 Task: Invite Team Member Softage.1@softage.net to Workspace Domain Name Registrars. Invite Team Member Softage.2@softage.net to Workspace Domain Name Registrars. Invite Team Member Softage.3@softage.net to Workspace Domain Name Registrars. Invite Team Member Softage.4@softage.net to Workspace Domain Name Registrars
Action: Mouse moved to (780, 109)
Screenshot: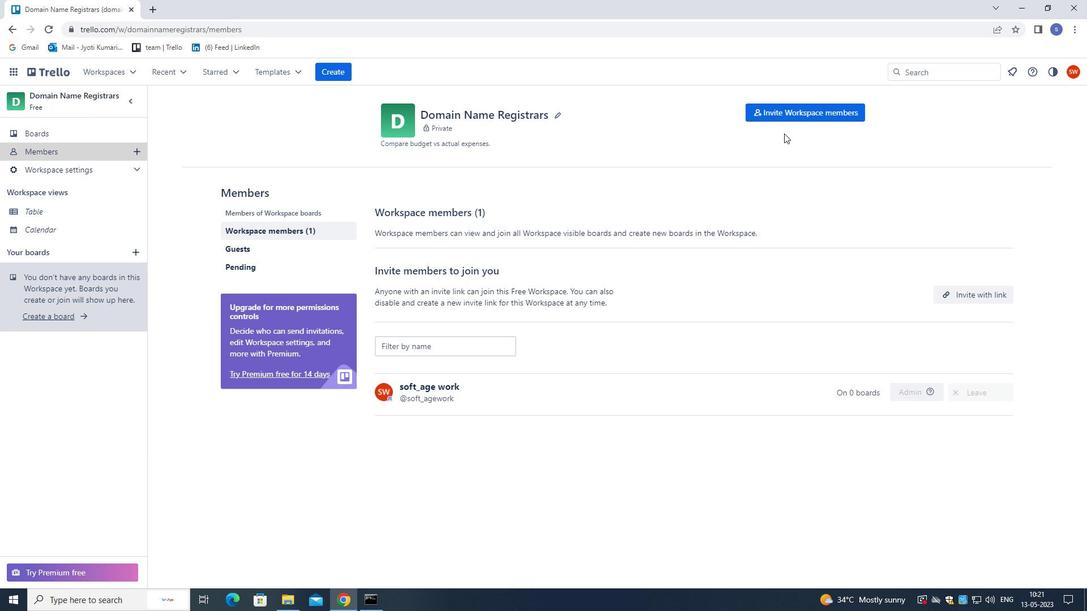 
Action: Mouse pressed left at (780, 109)
Screenshot: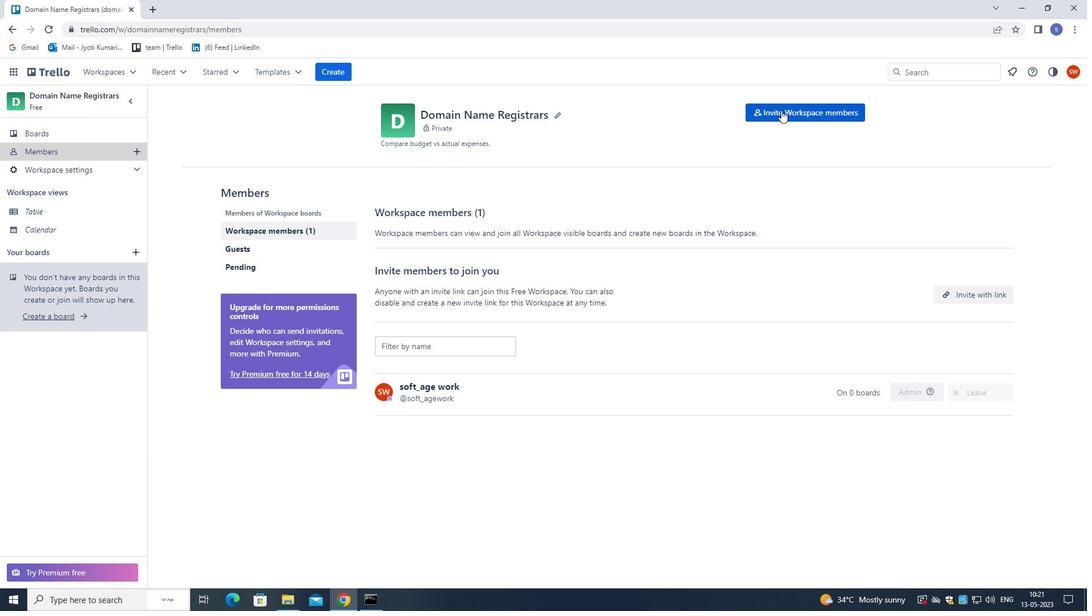 
Action: Key pressed softage.1<Key.shift>@SOFTAGE.NET
Screenshot: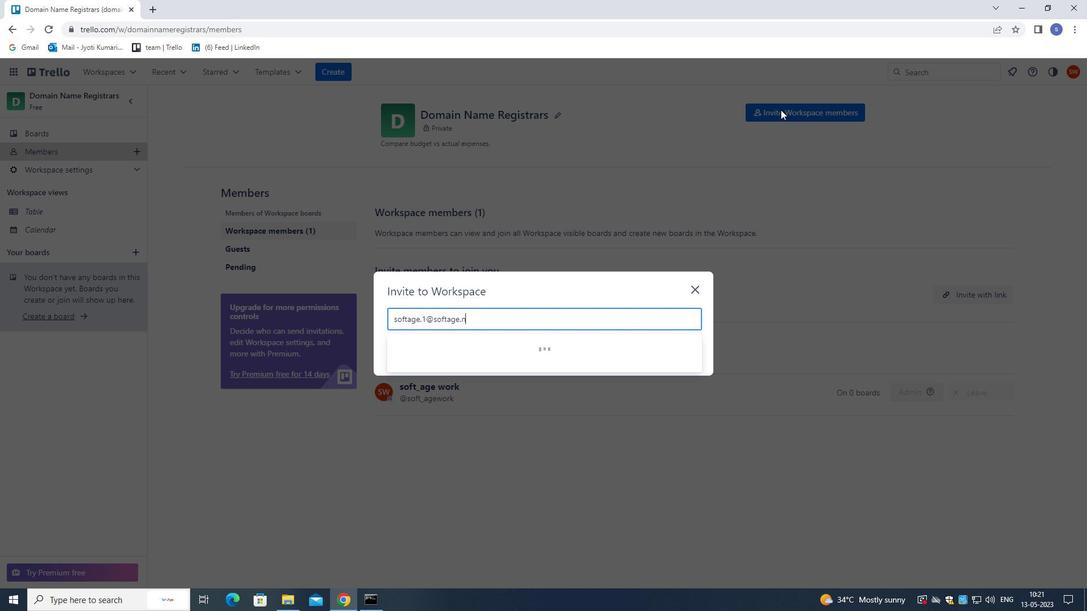 
Action: Mouse moved to (420, 355)
Screenshot: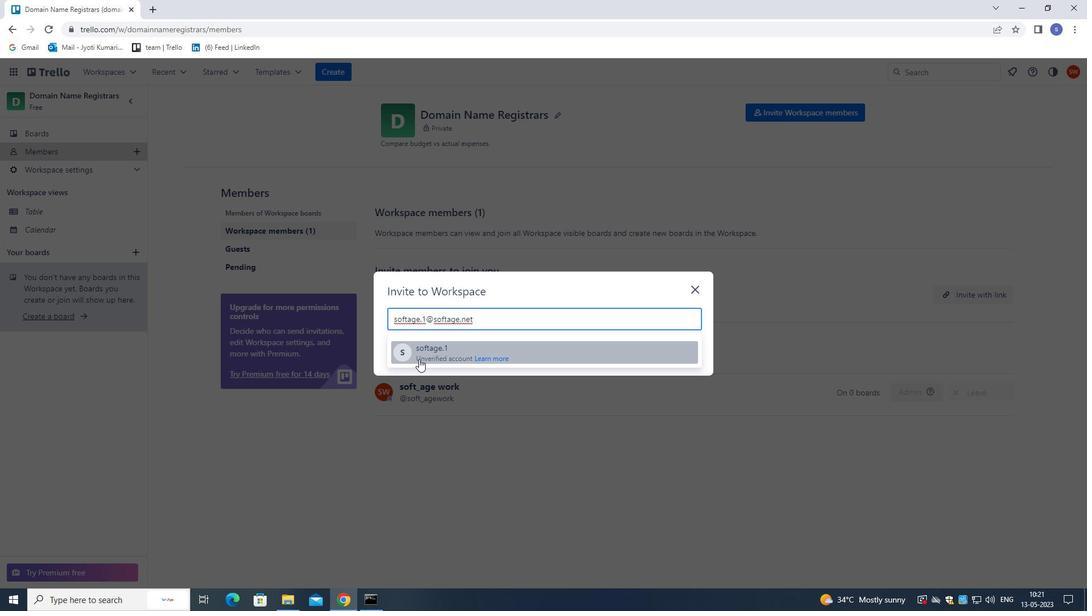 
Action: Mouse pressed left at (420, 355)
Screenshot: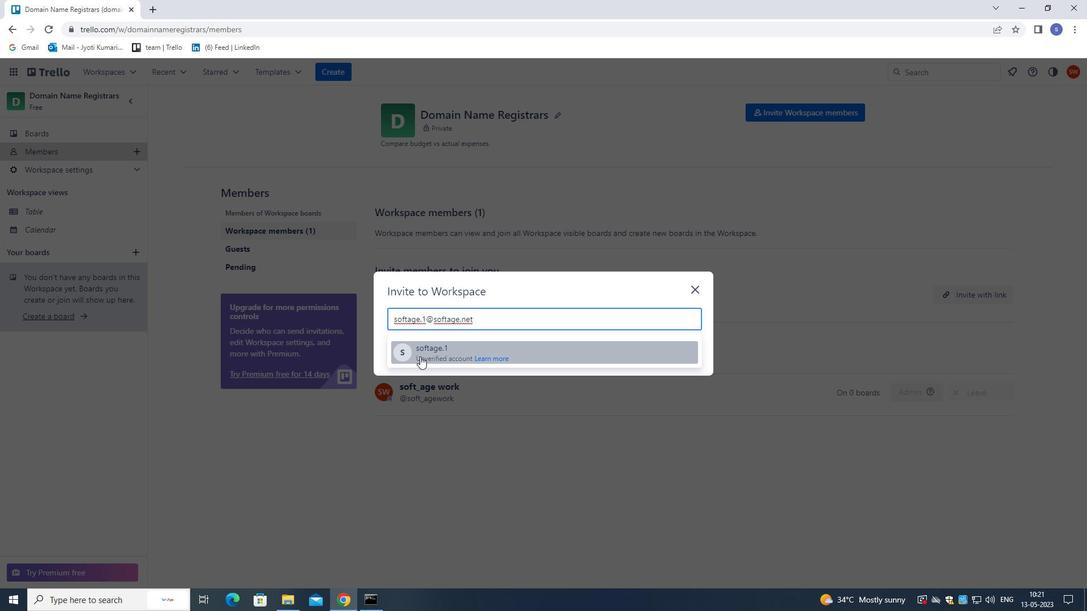 
Action: Mouse moved to (682, 293)
Screenshot: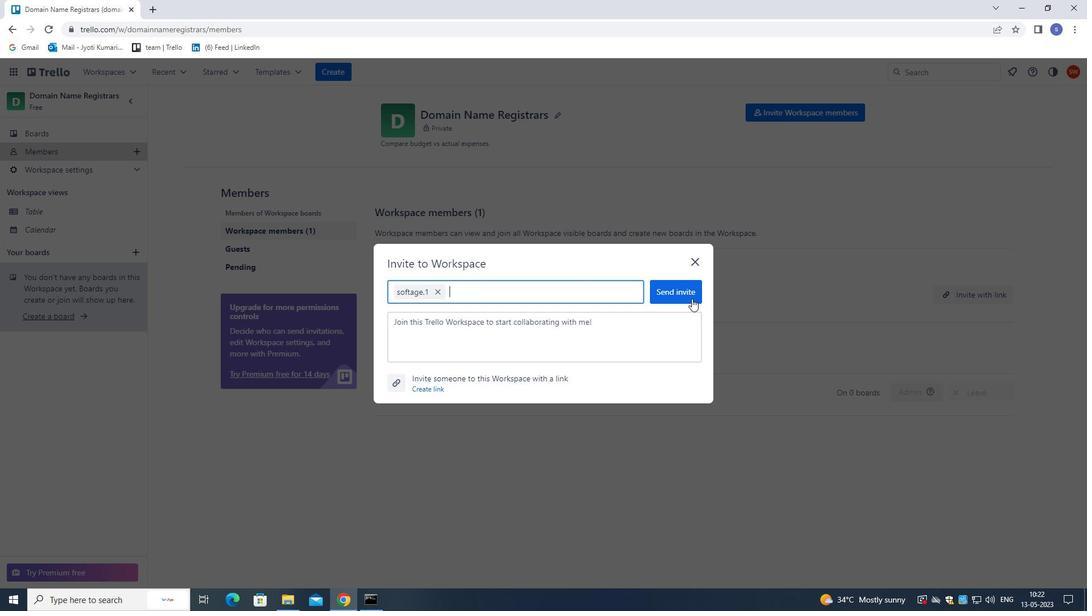 
Action: Mouse pressed left at (682, 293)
Screenshot: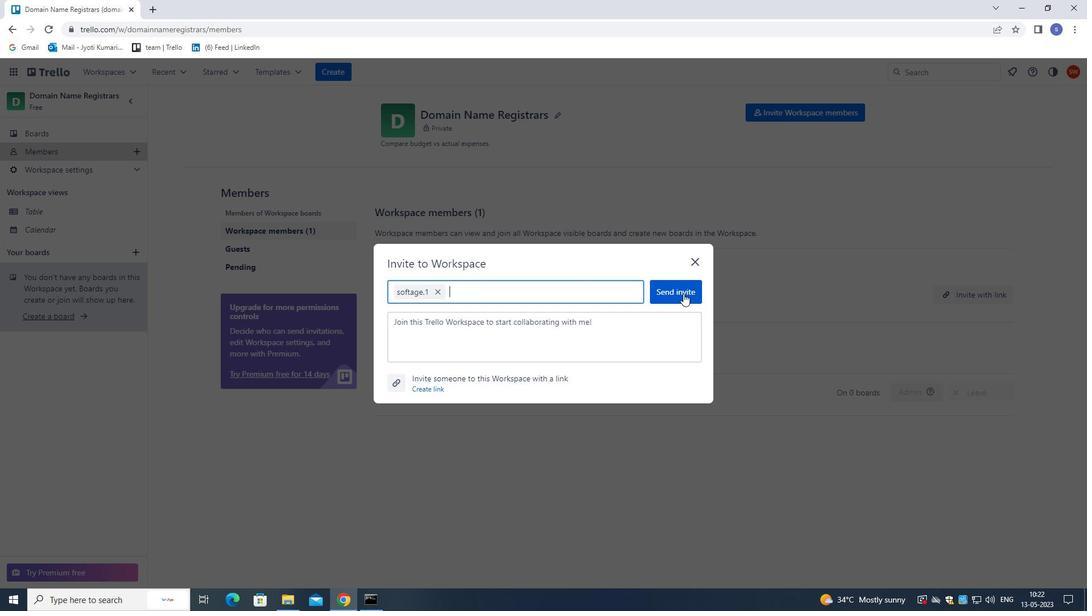 
Action: Mouse moved to (755, 113)
Screenshot: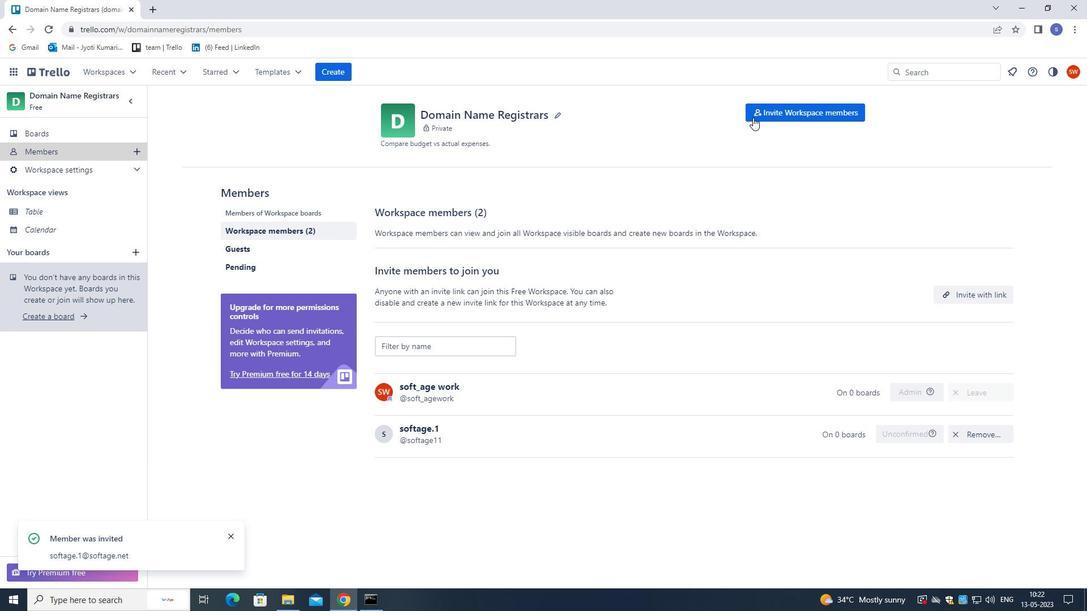 
Action: Mouse pressed left at (755, 113)
Screenshot: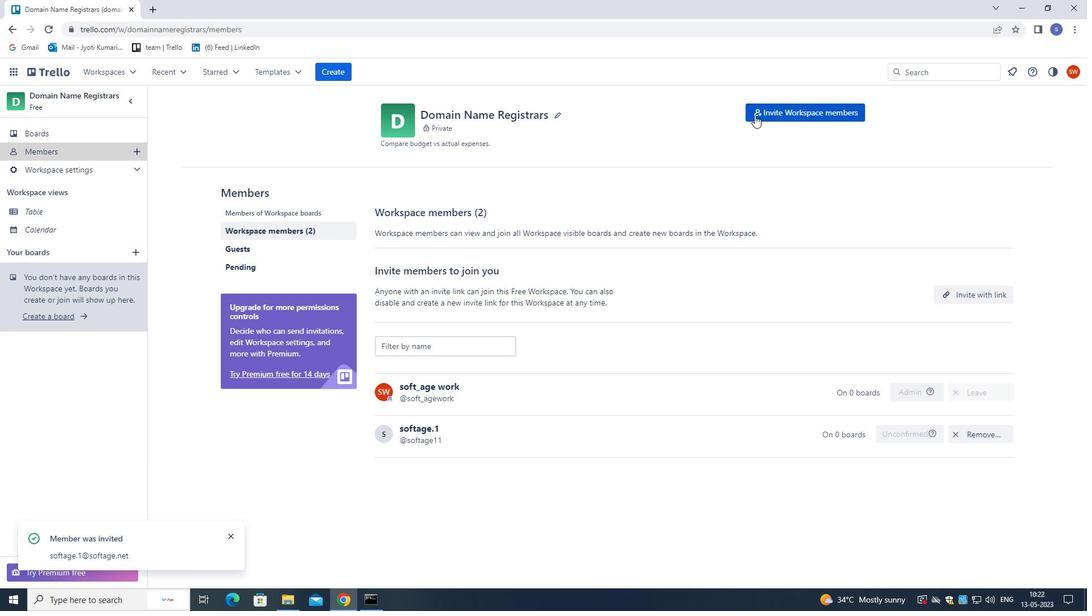 
Action: Mouse moved to (758, 111)
Screenshot: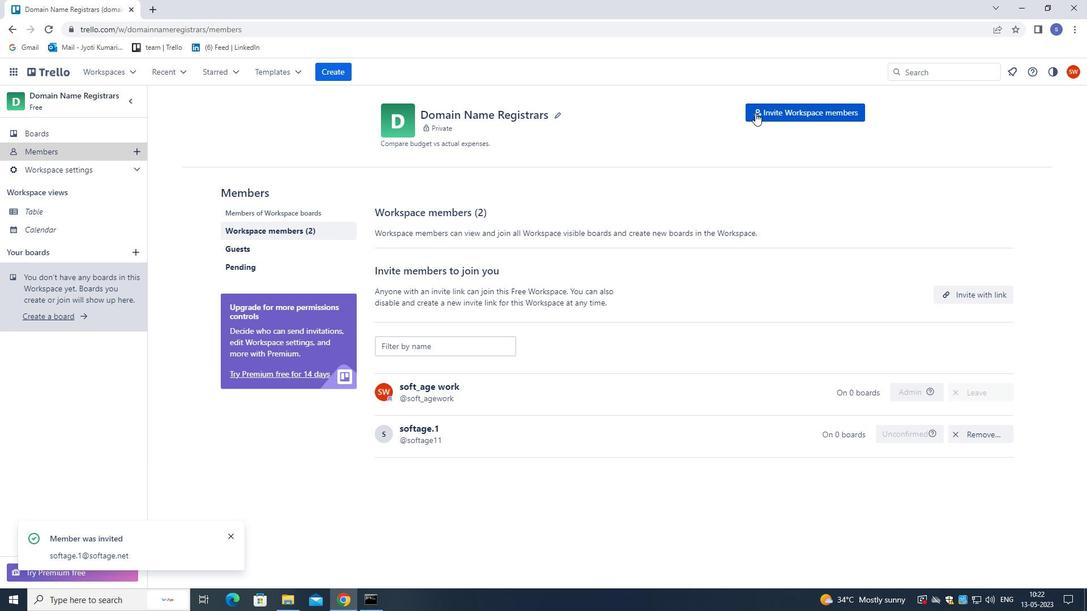 
Action: Key pressed SOG<Key.backspace>FTAGE,<Key.backspace>.2<Key.shift>@SOFTAGE.NET
Screenshot: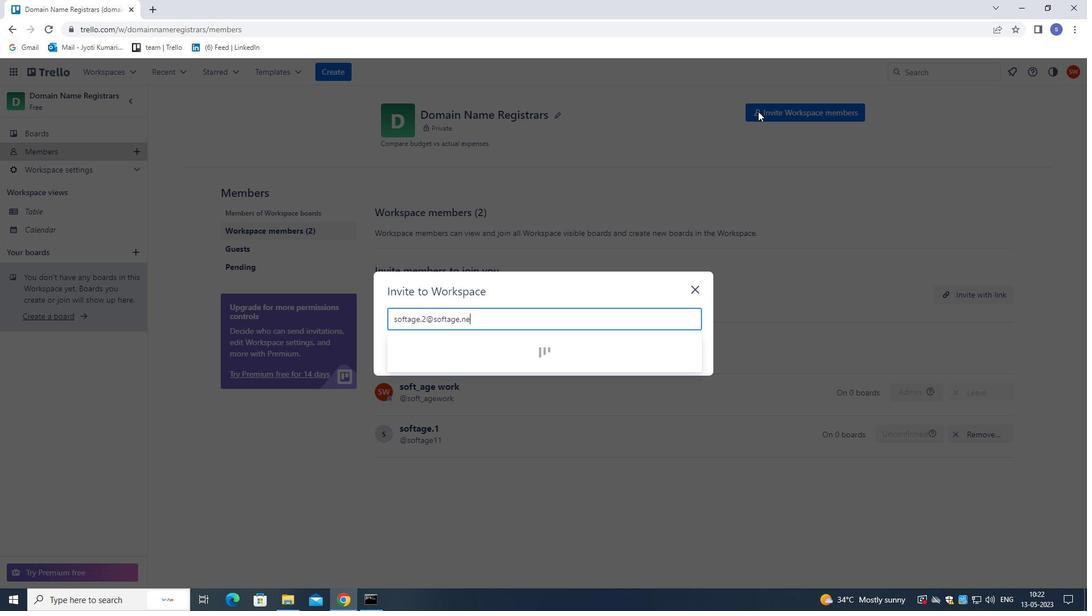 
Action: Mouse moved to (486, 342)
Screenshot: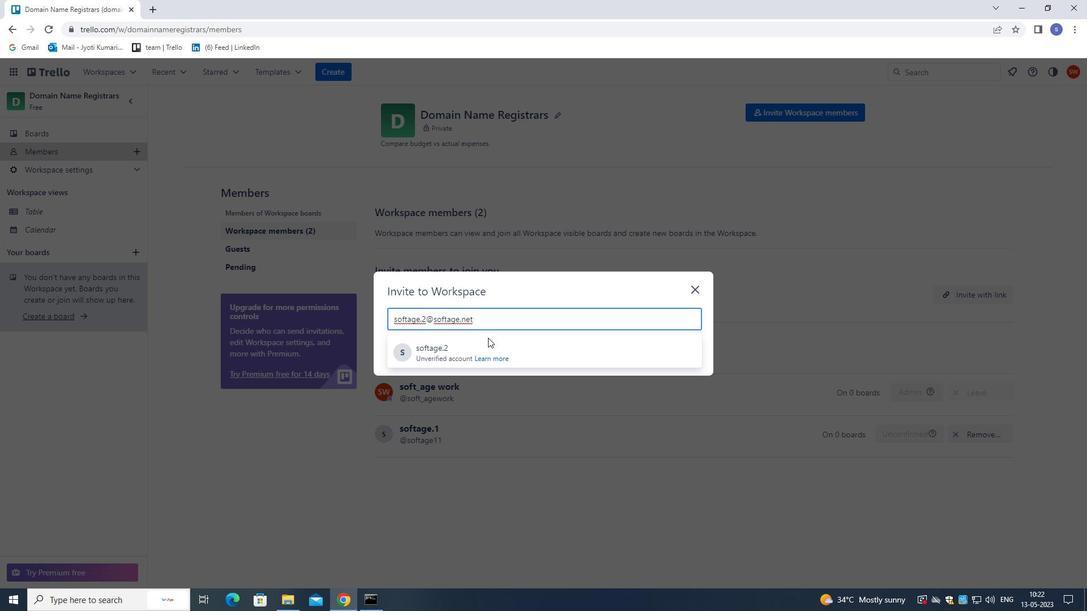 
Action: Mouse pressed left at (486, 342)
Screenshot: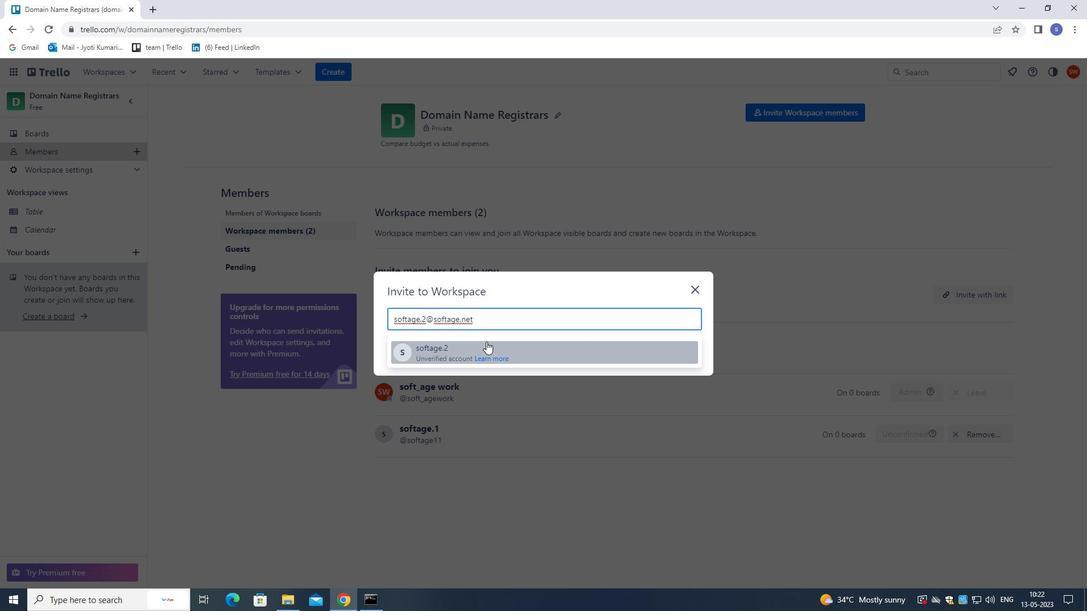 
Action: Mouse moved to (663, 285)
Screenshot: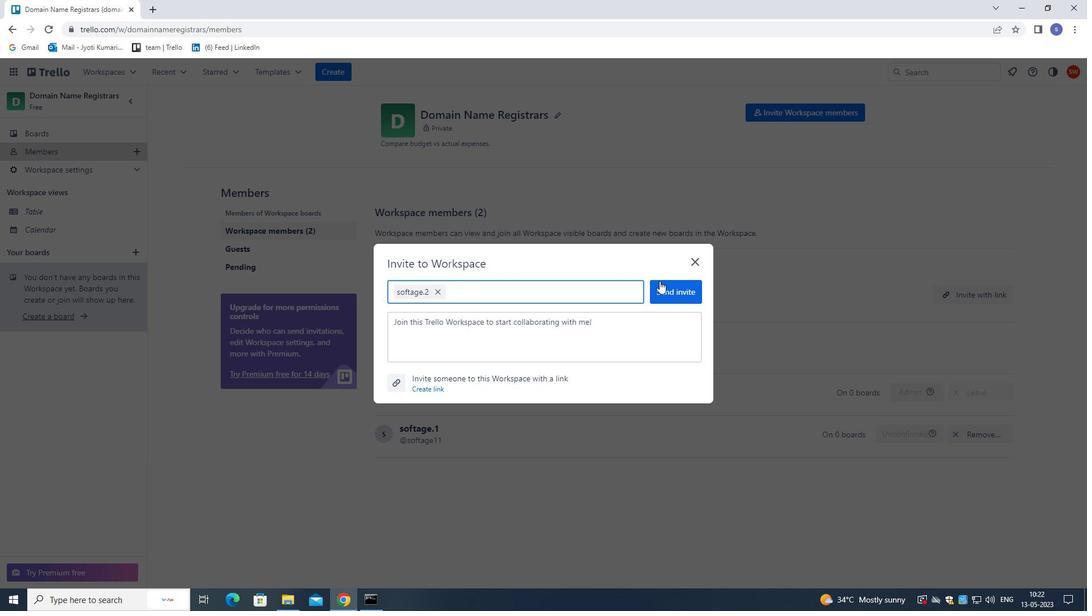 
Action: Mouse pressed left at (663, 285)
Screenshot: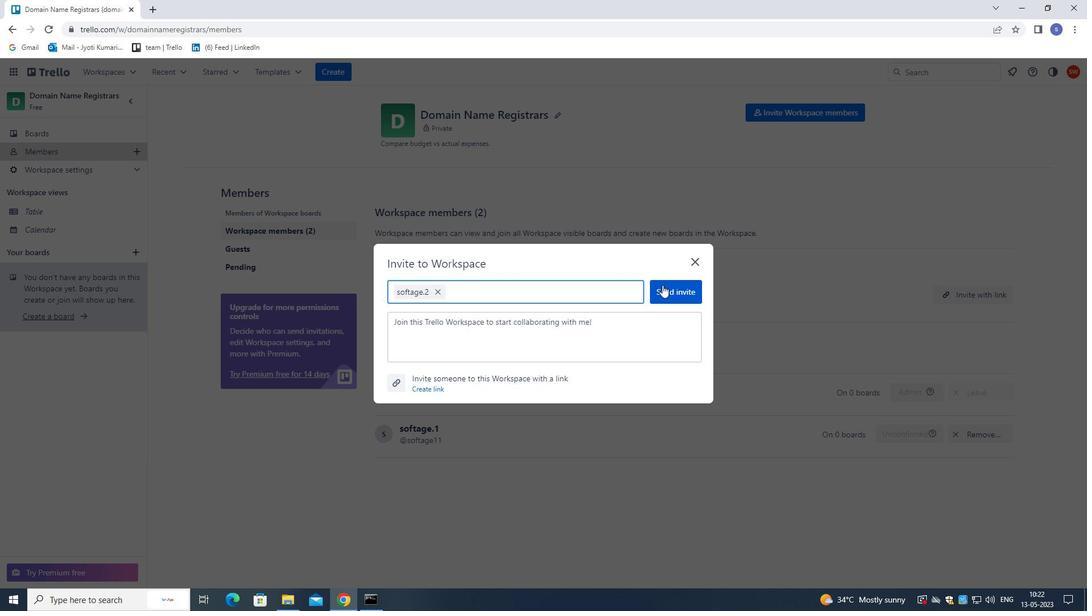 
Action: Mouse moved to (759, 108)
Screenshot: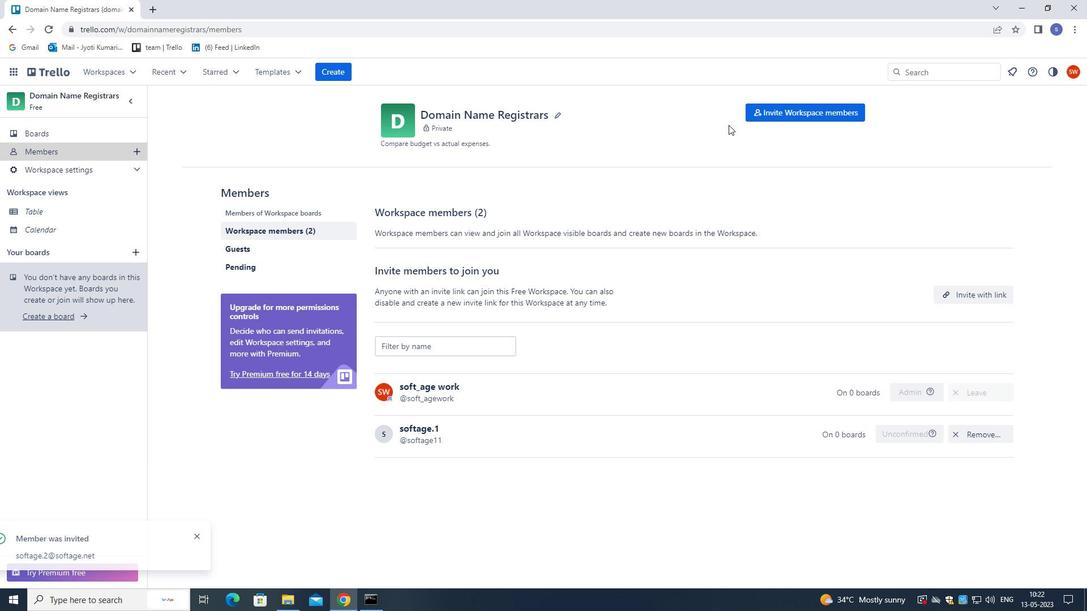 
Action: Mouse pressed left at (759, 108)
Screenshot: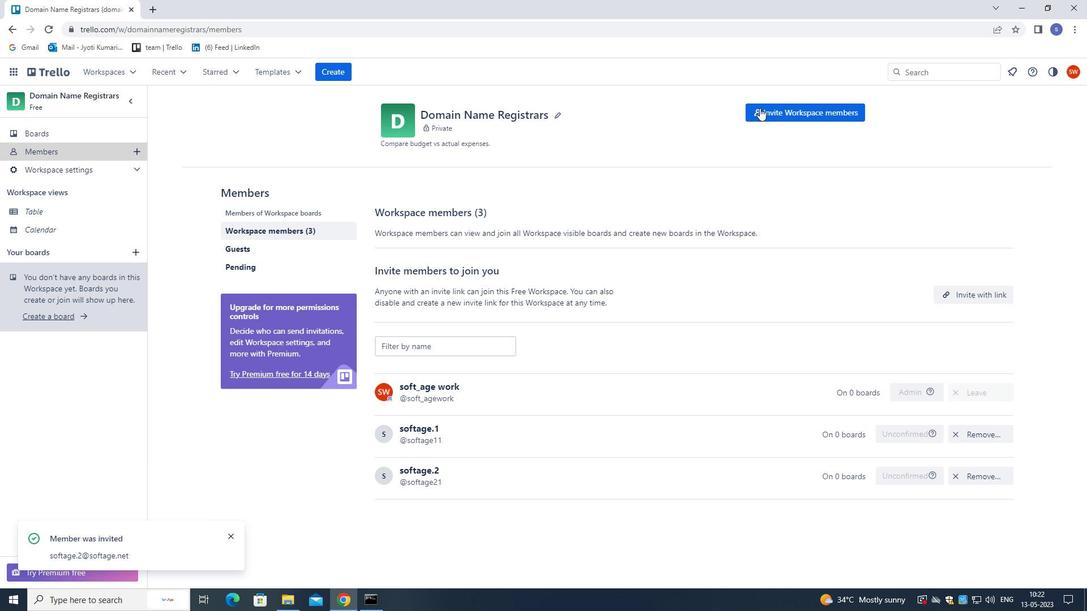 
Action: Mouse moved to (761, 108)
Screenshot: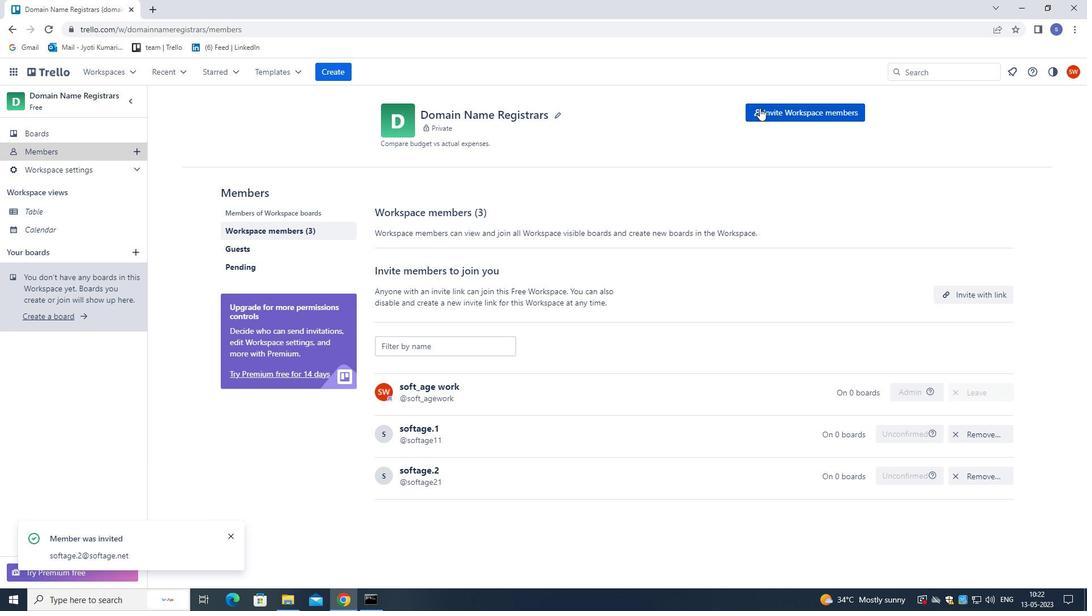 
Action: Key pressed SOFTAGE,<Key.backspace>.3<Key.shift>@SOFTAGE.NET
Screenshot: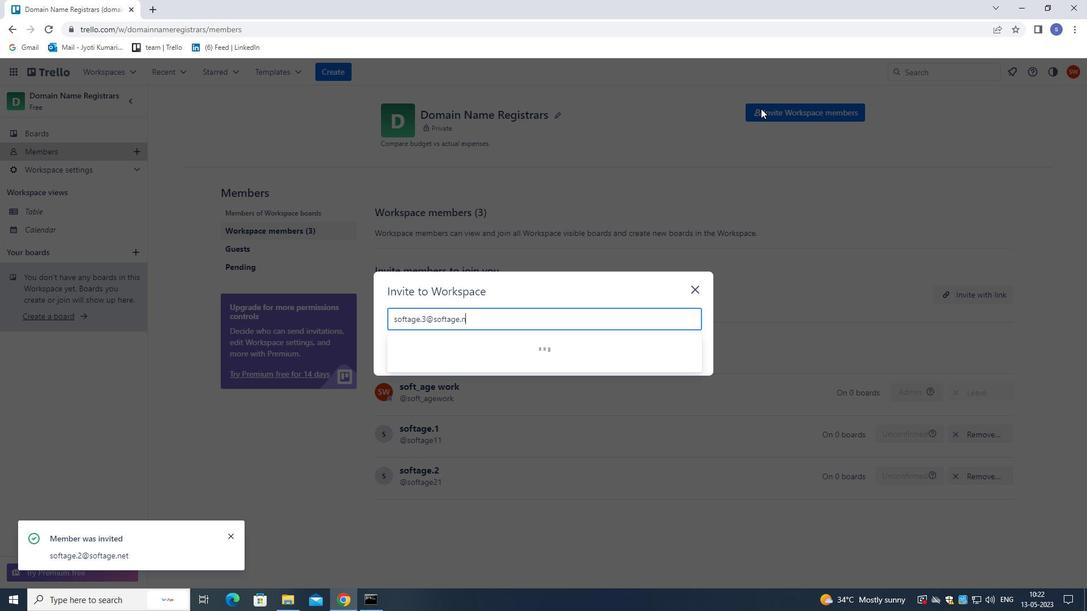
Action: Mouse moved to (534, 339)
Screenshot: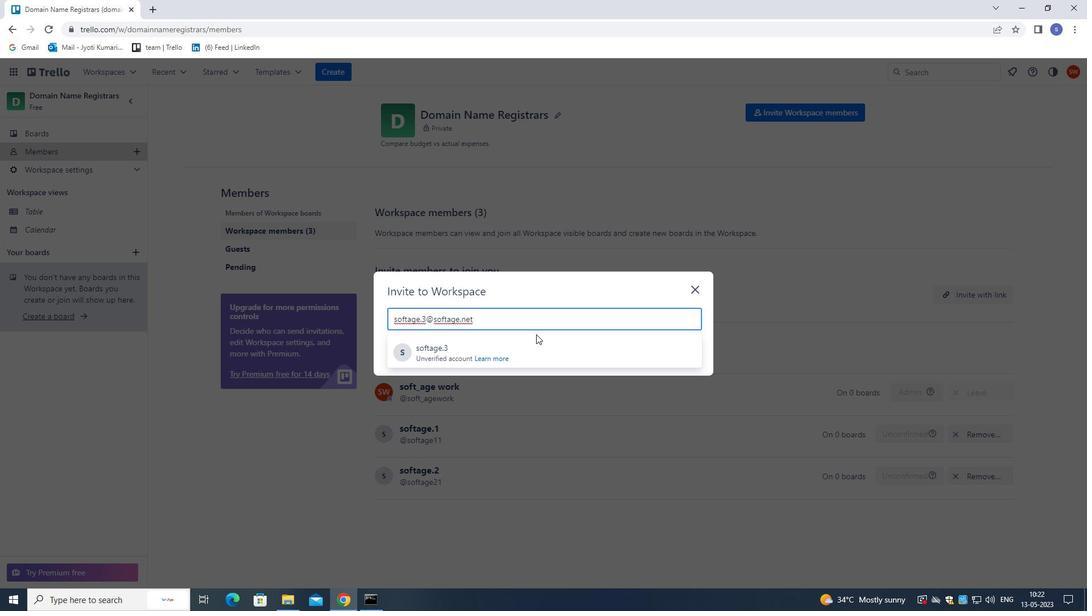 
Action: Mouse pressed left at (534, 339)
Screenshot: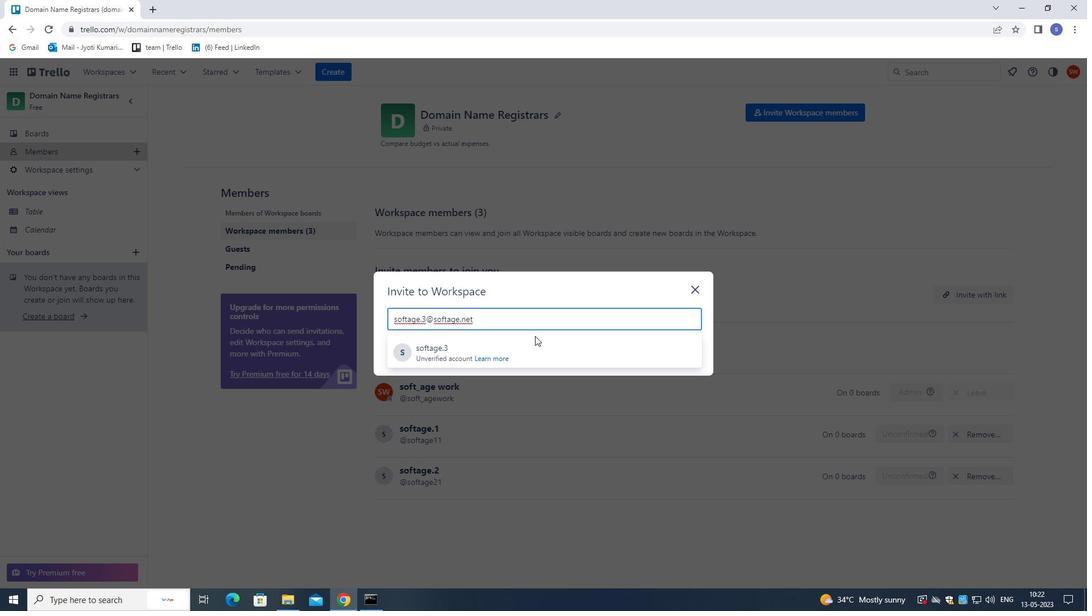 
Action: Mouse moved to (468, 351)
Screenshot: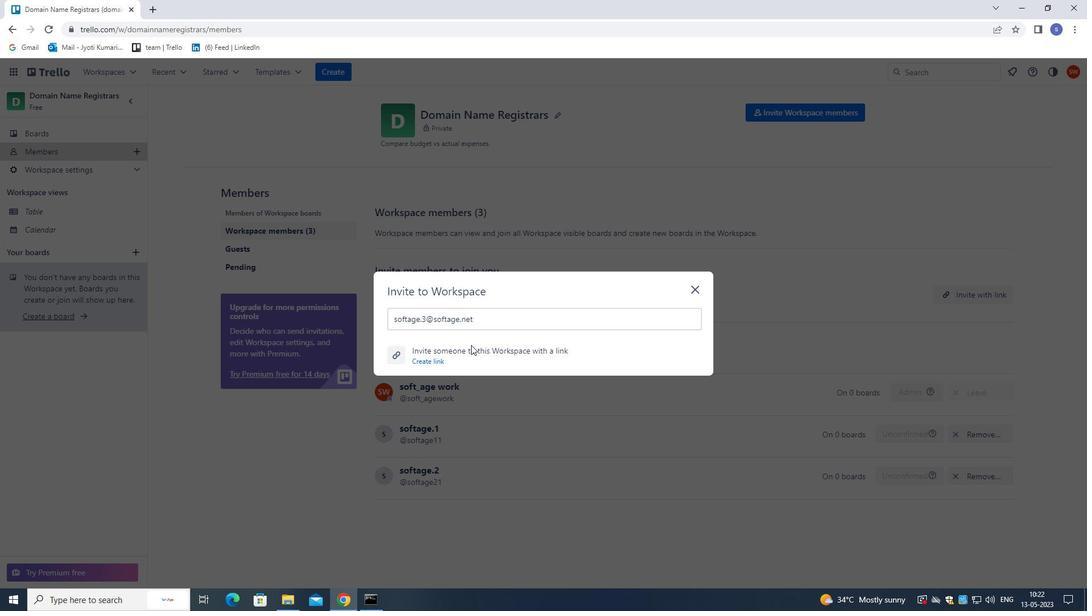 
Action: Mouse pressed left at (468, 351)
Screenshot: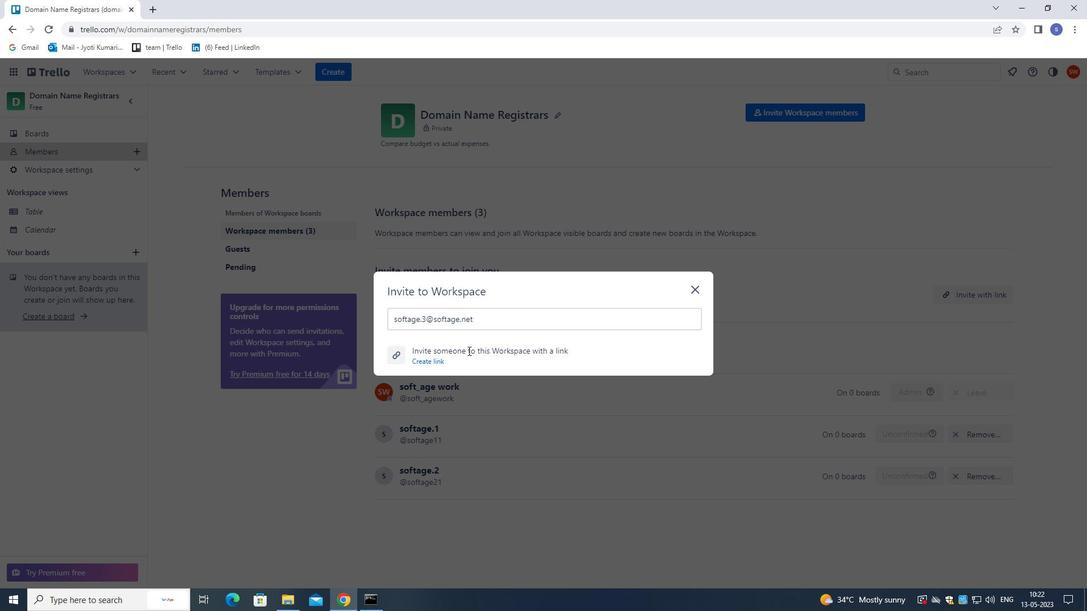 
Action: Mouse moved to (480, 317)
Screenshot: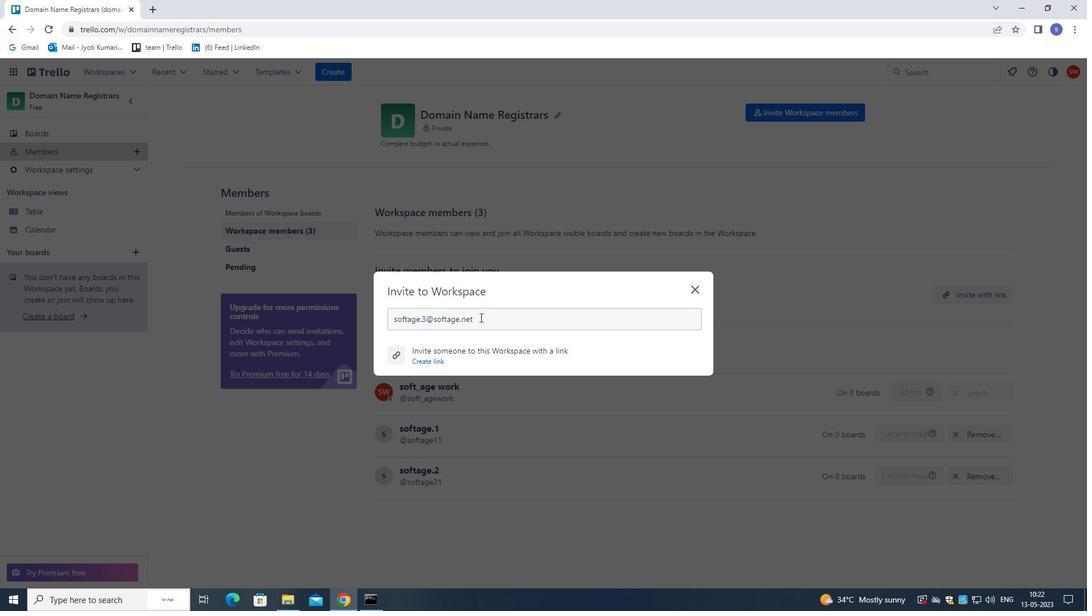
Action: Mouse pressed left at (480, 317)
Screenshot: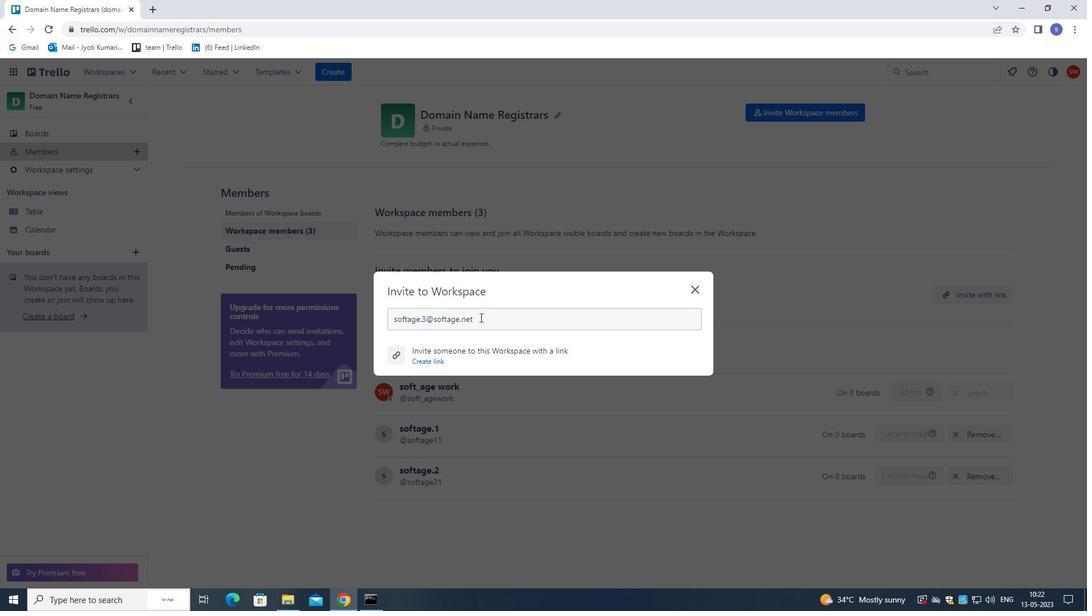 
Action: Key pressed <Key.backspace><Key.backspace><Key.backspace><Key.backspace><Key.backspace><Key.backspace><Key.backspace><Key.backspace><Key.backspace><Key.backspace>OFTAGE.NET
Screenshot: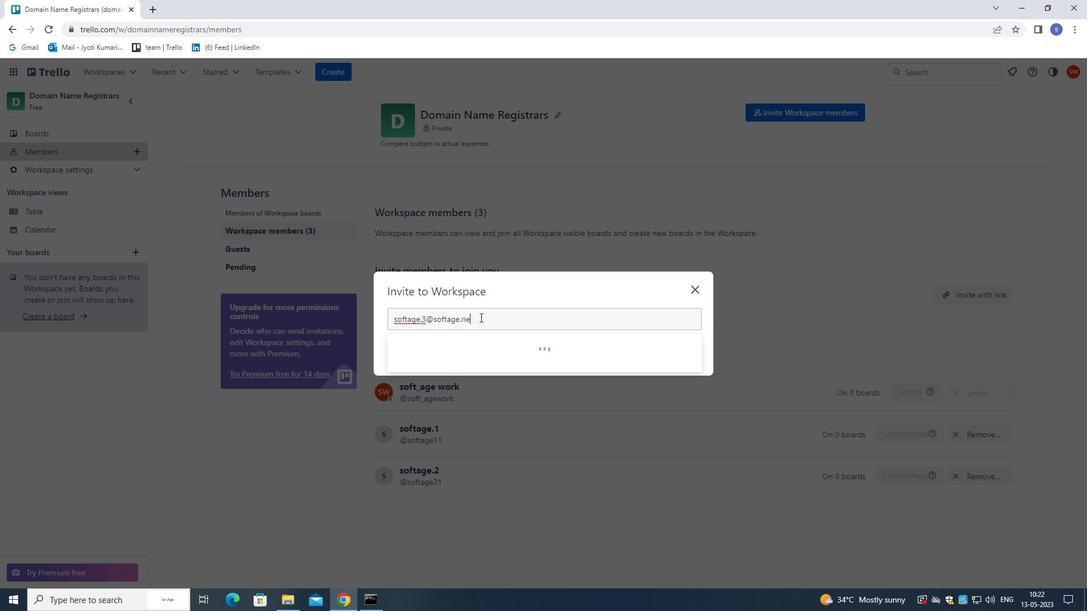 
Action: Mouse moved to (424, 345)
Screenshot: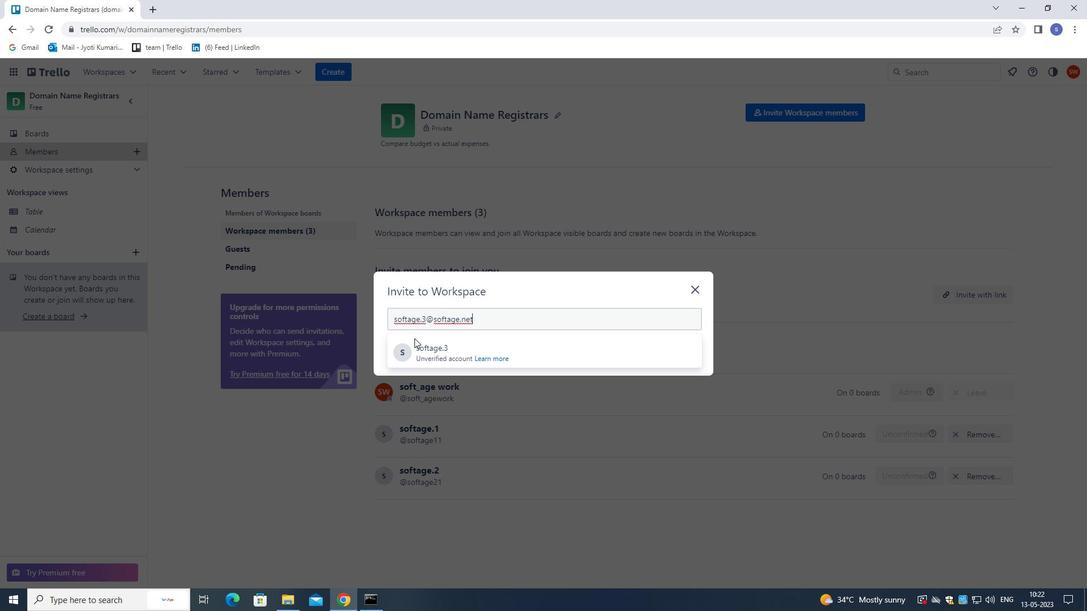 
Action: Mouse pressed left at (424, 345)
Screenshot: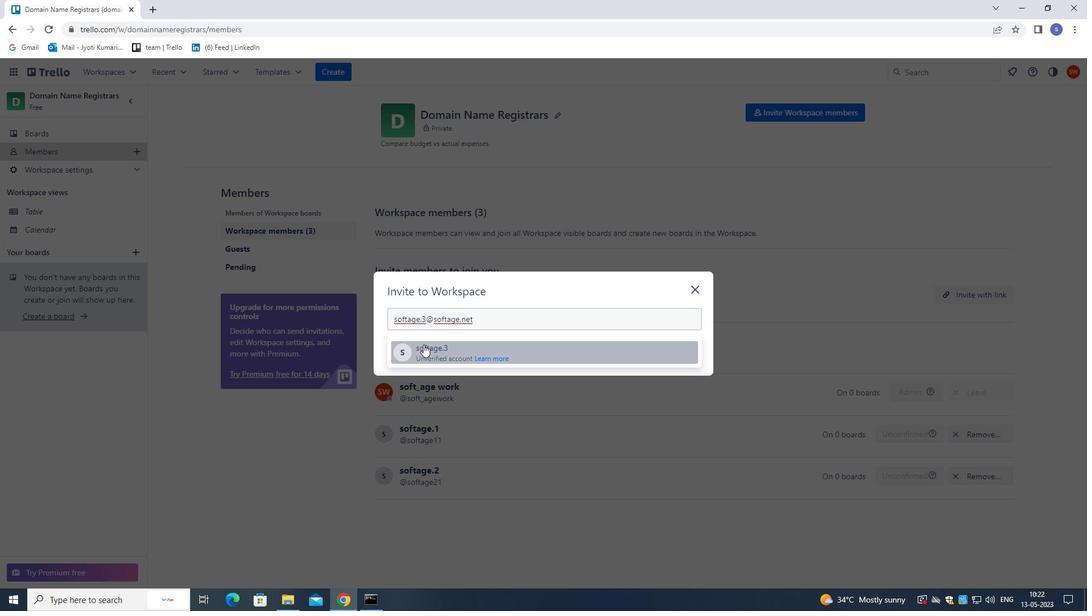 
Action: Mouse moved to (669, 295)
Screenshot: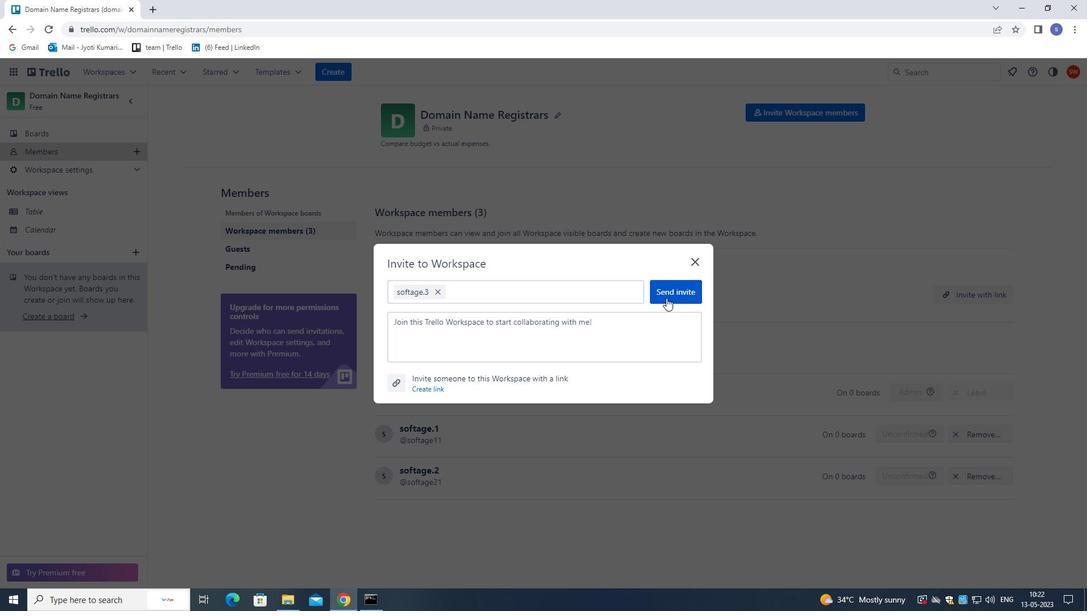 
Action: Mouse pressed left at (669, 295)
Screenshot: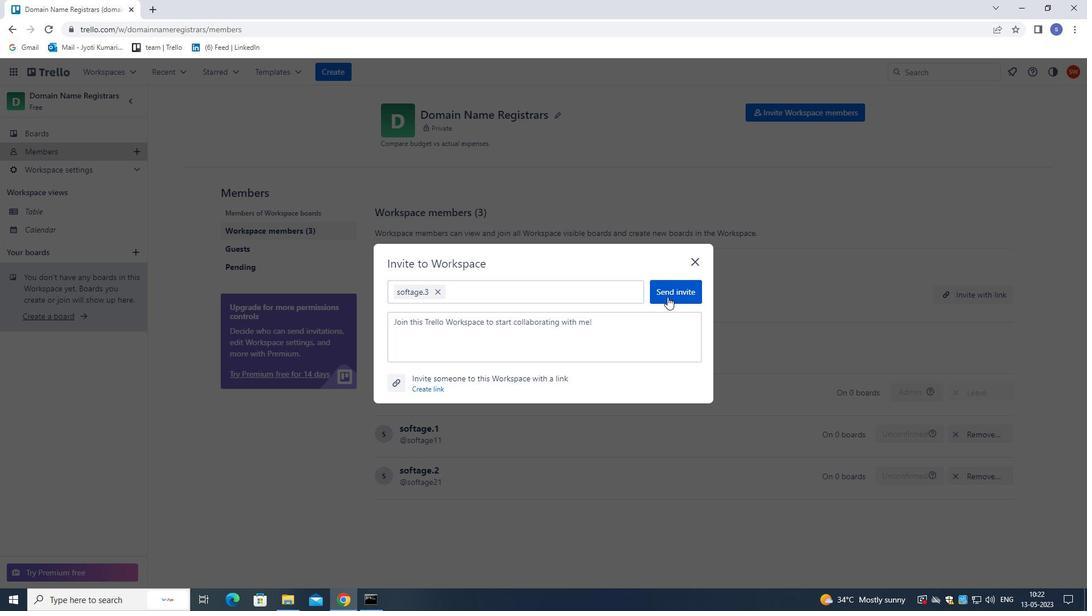 
Action: Mouse moved to (769, 111)
Screenshot: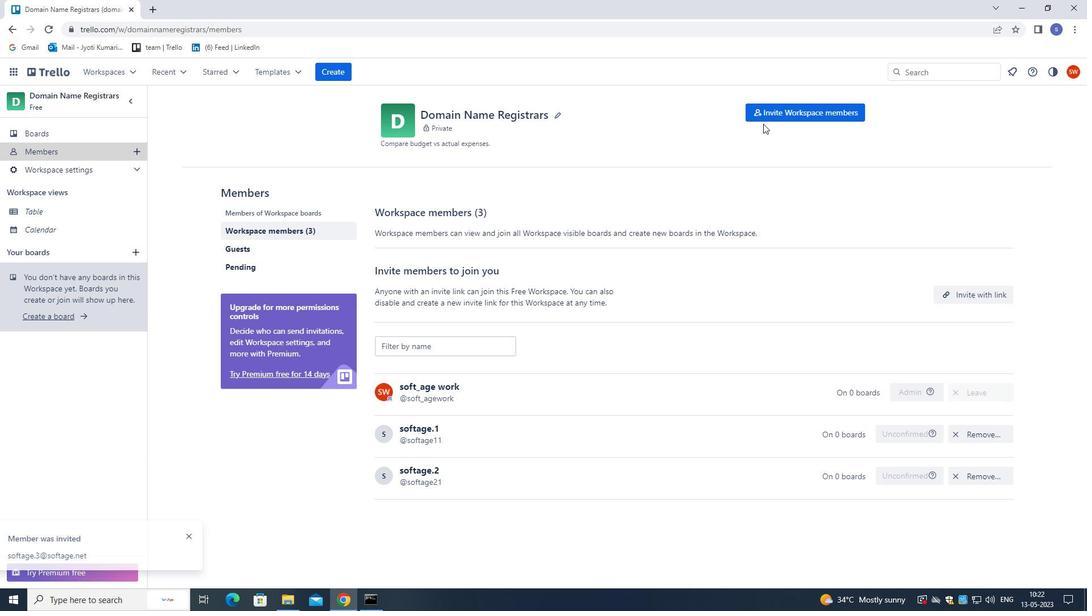 
Action: Mouse pressed left at (769, 111)
Screenshot: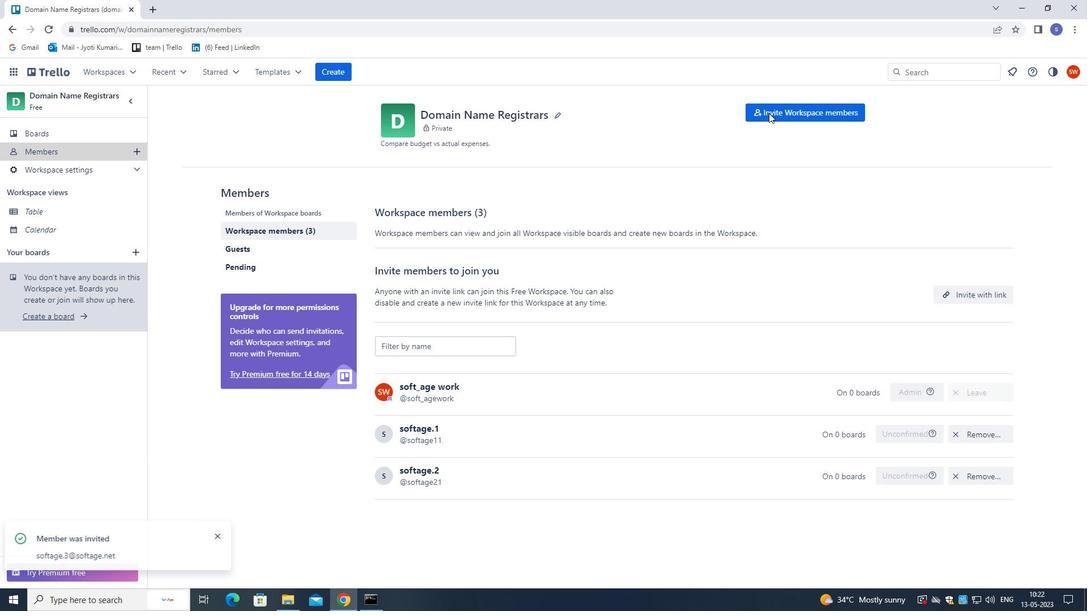 
Action: Mouse moved to (775, 111)
Screenshot: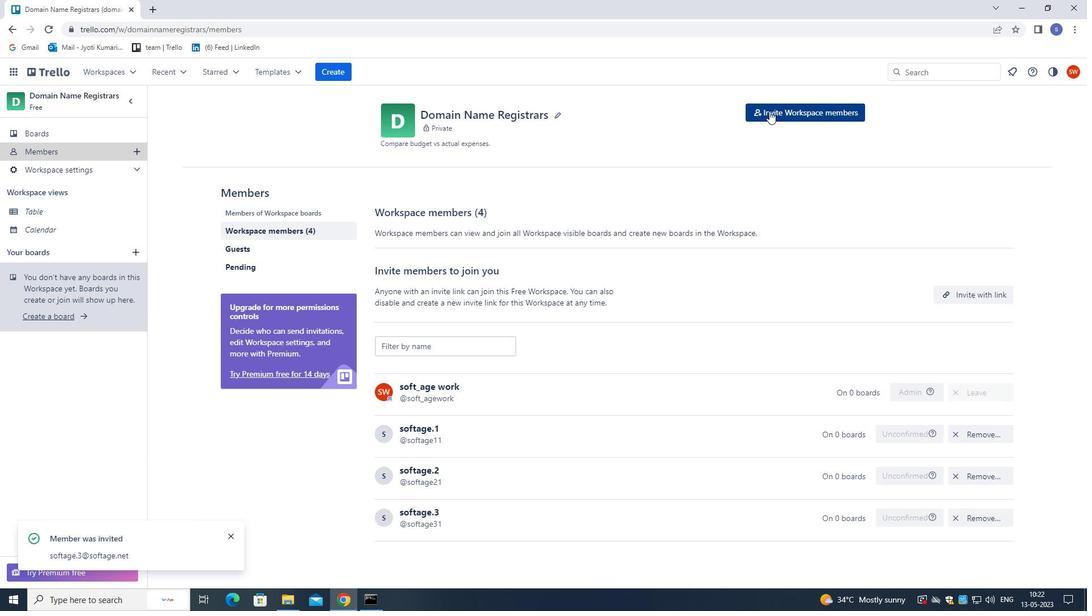 
Action: Key pressed SOFTAGE.4<Key.shift>@SOFTAGE.NET
Screenshot: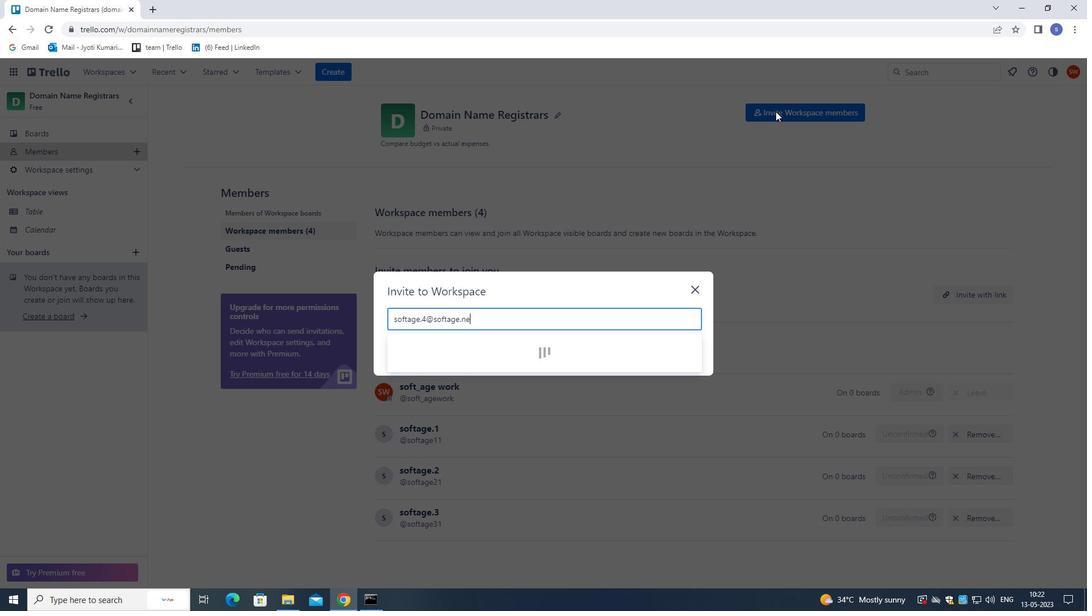 
Action: Mouse moved to (421, 346)
Screenshot: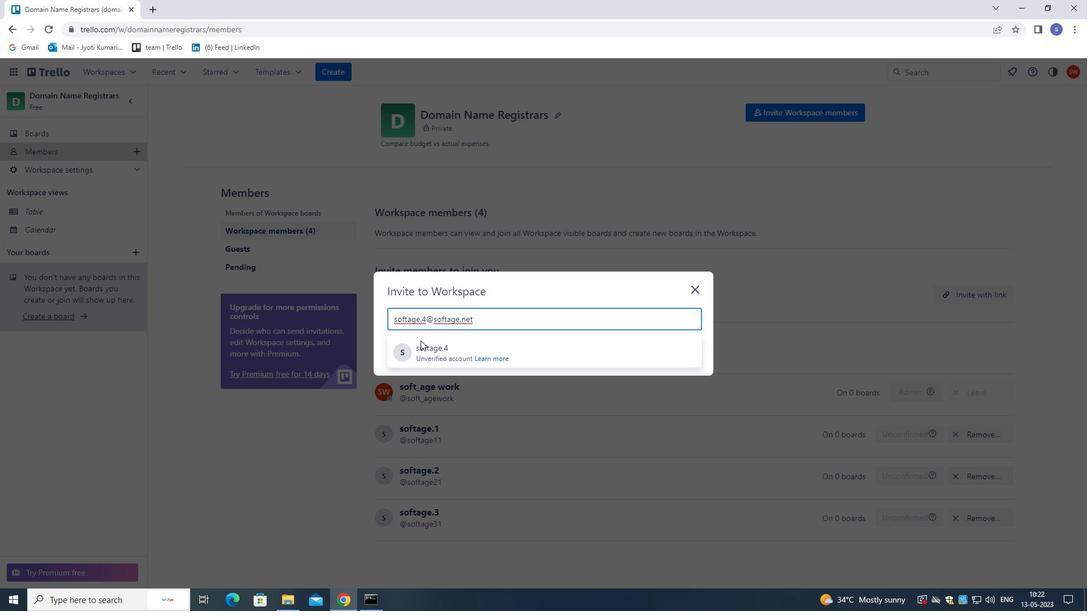 
Action: Mouse pressed left at (421, 346)
Screenshot: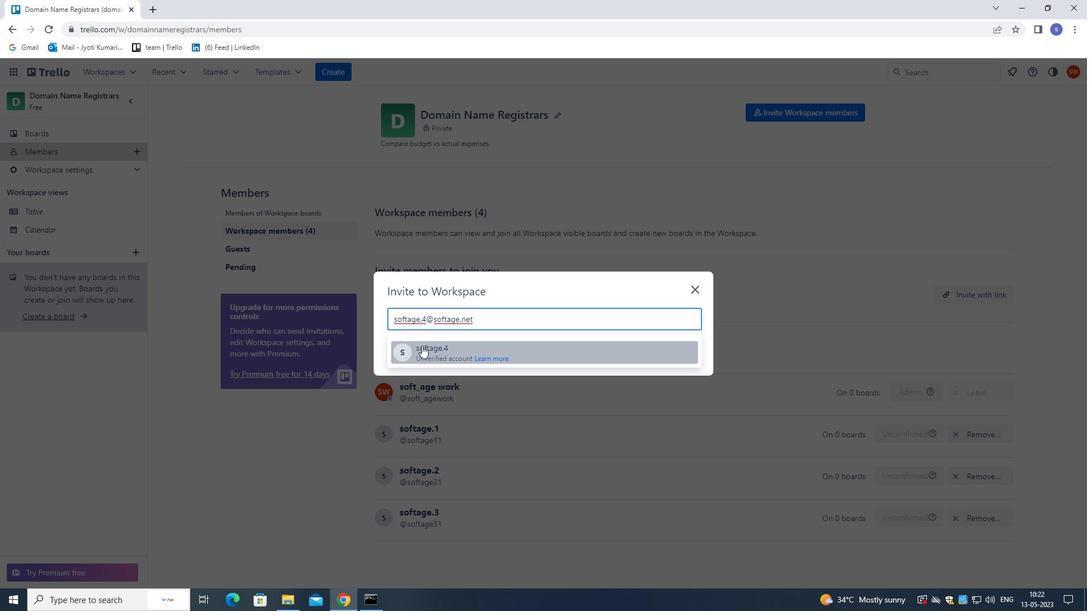 
Action: Mouse moved to (659, 288)
Screenshot: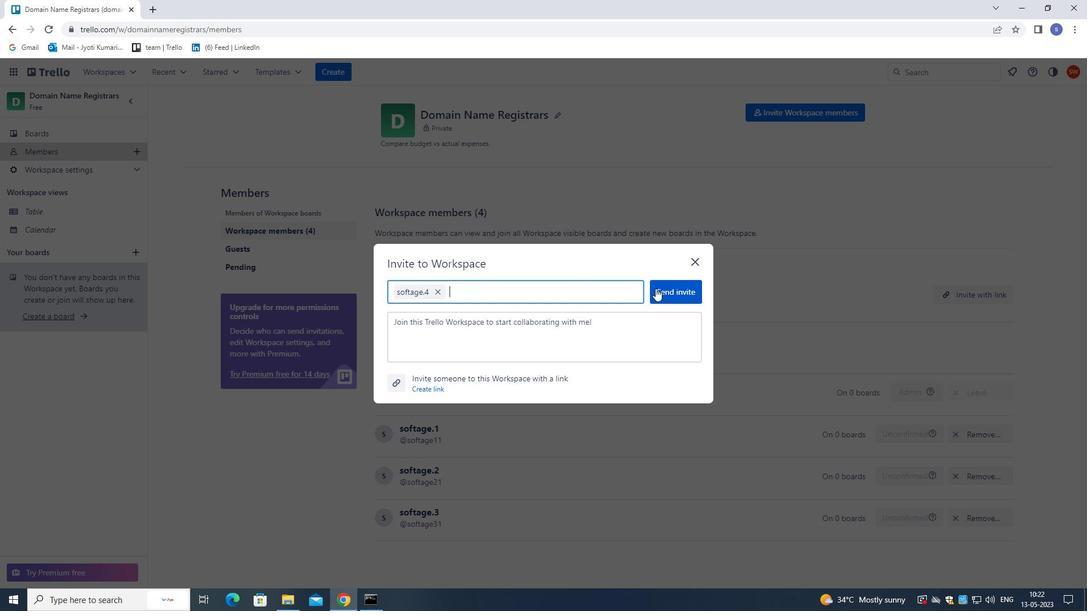 
Action: Mouse pressed left at (659, 288)
Screenshot: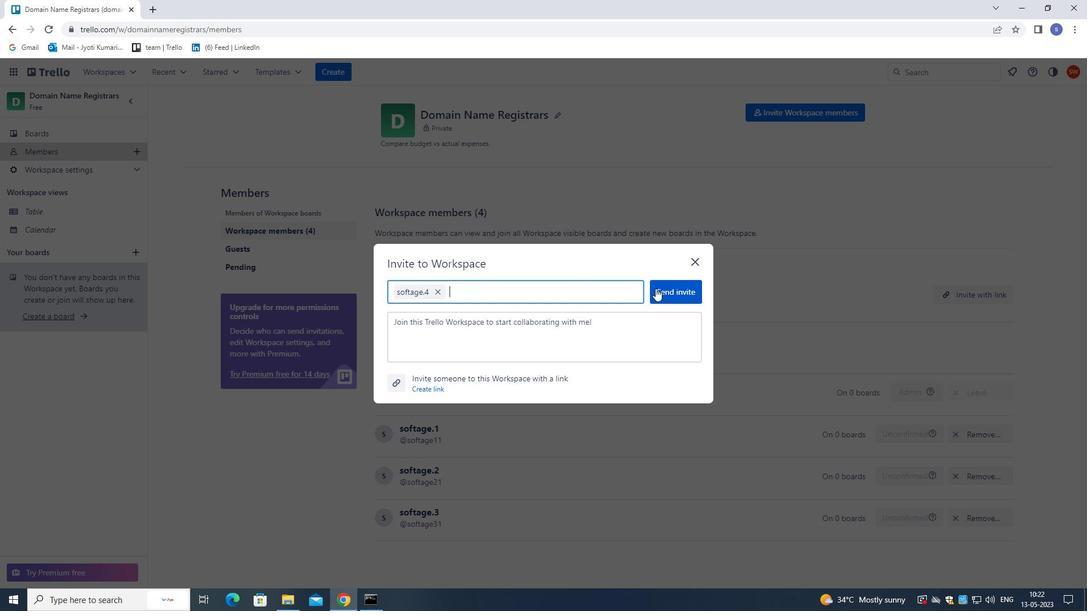 
Action: Mouse moved to (660, 288)
Screenshot: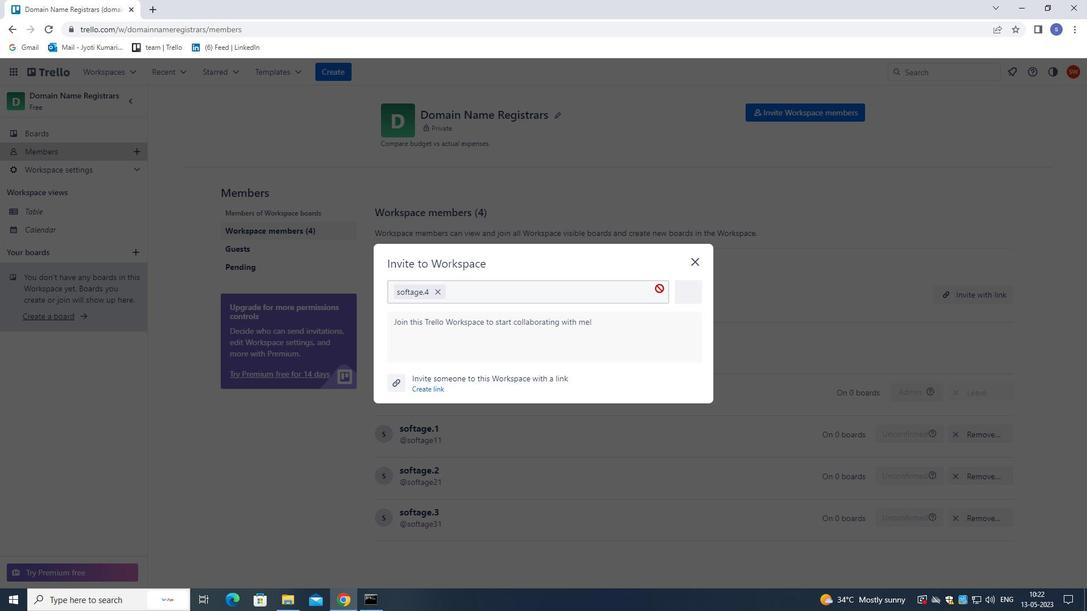 
